 Task: Use a while loop to print the even numbers from 2 to 20.
Action: Mouse moved to (136, 138)
Screenshot: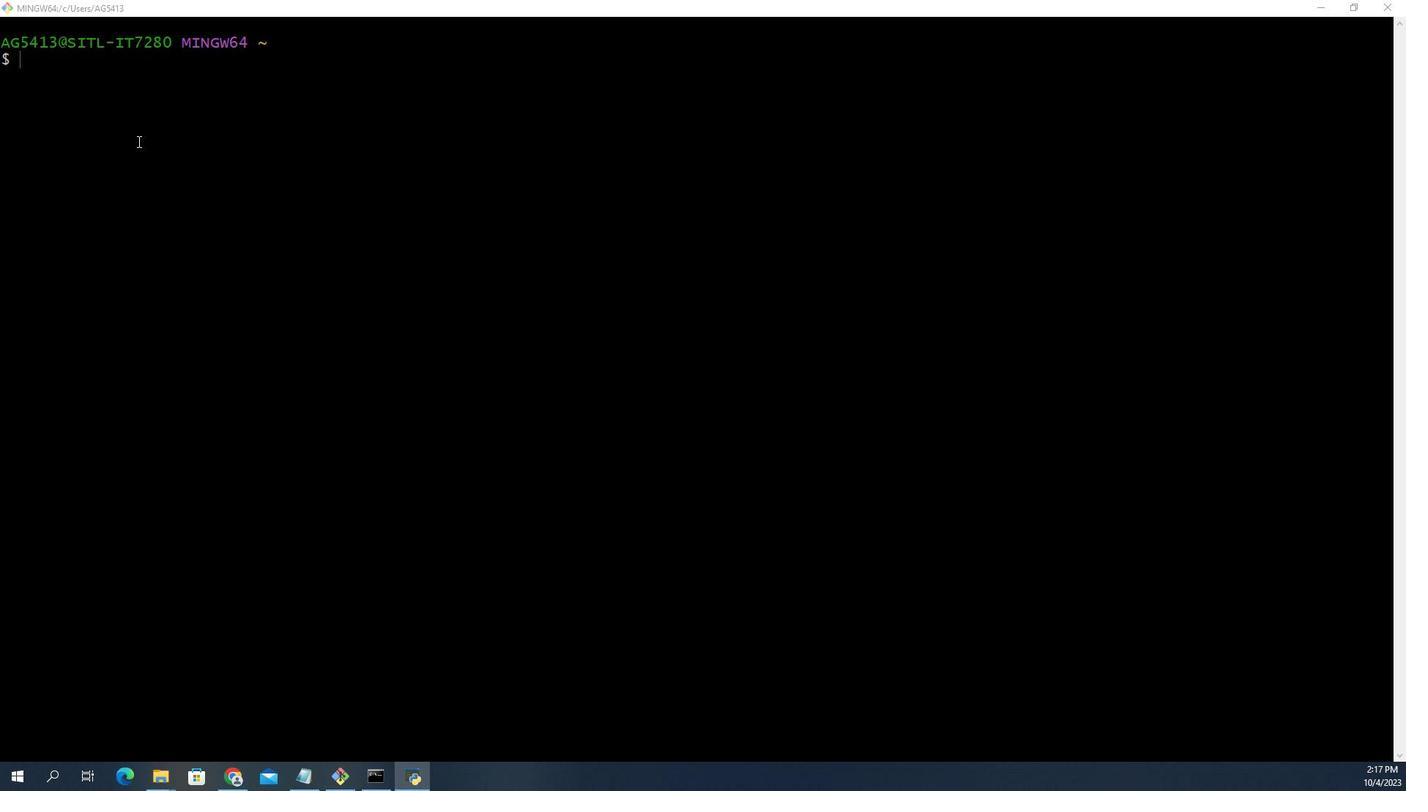 
Action: Key pressed touch<Key.space>
Screenshot: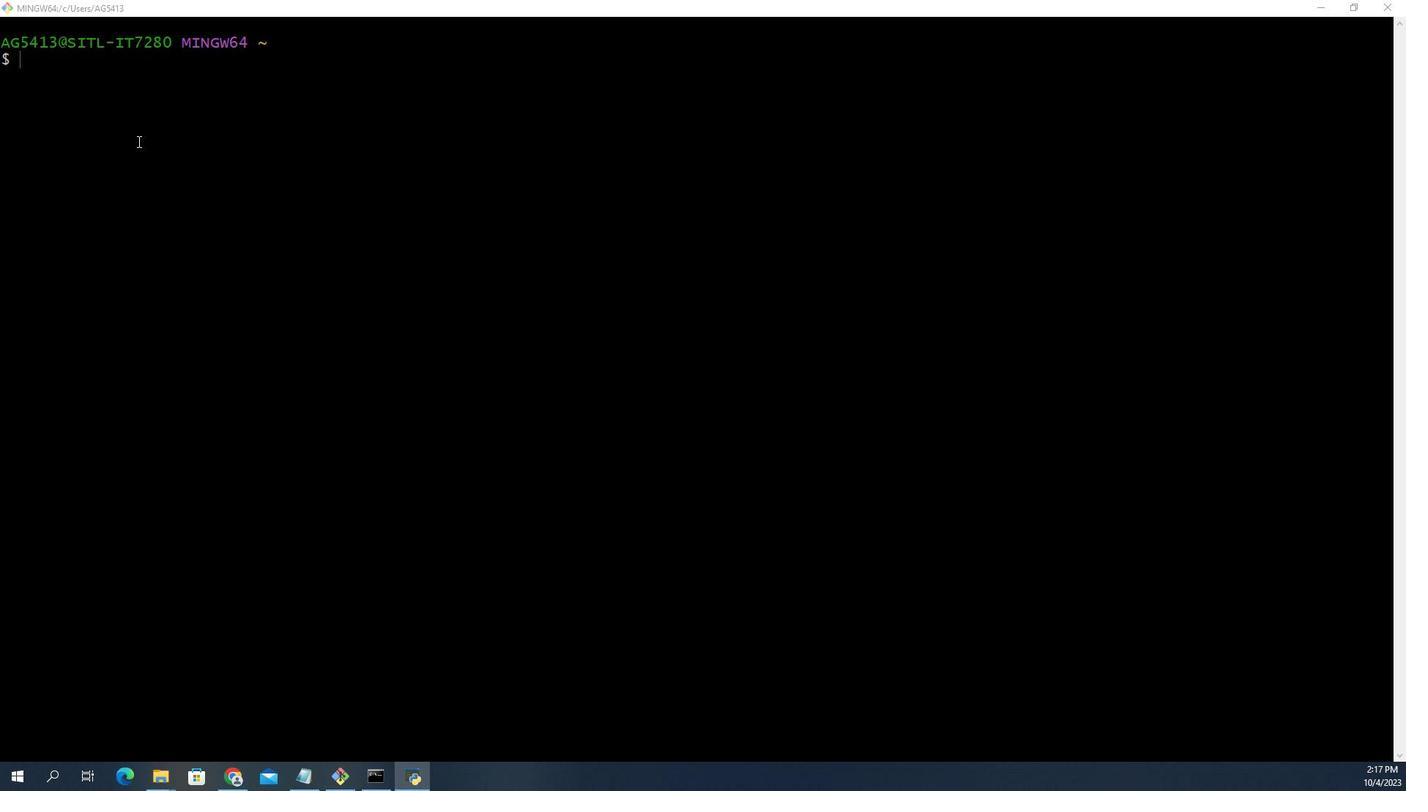 
Action: Mouse pressed left at (136, 138)
Screenshot: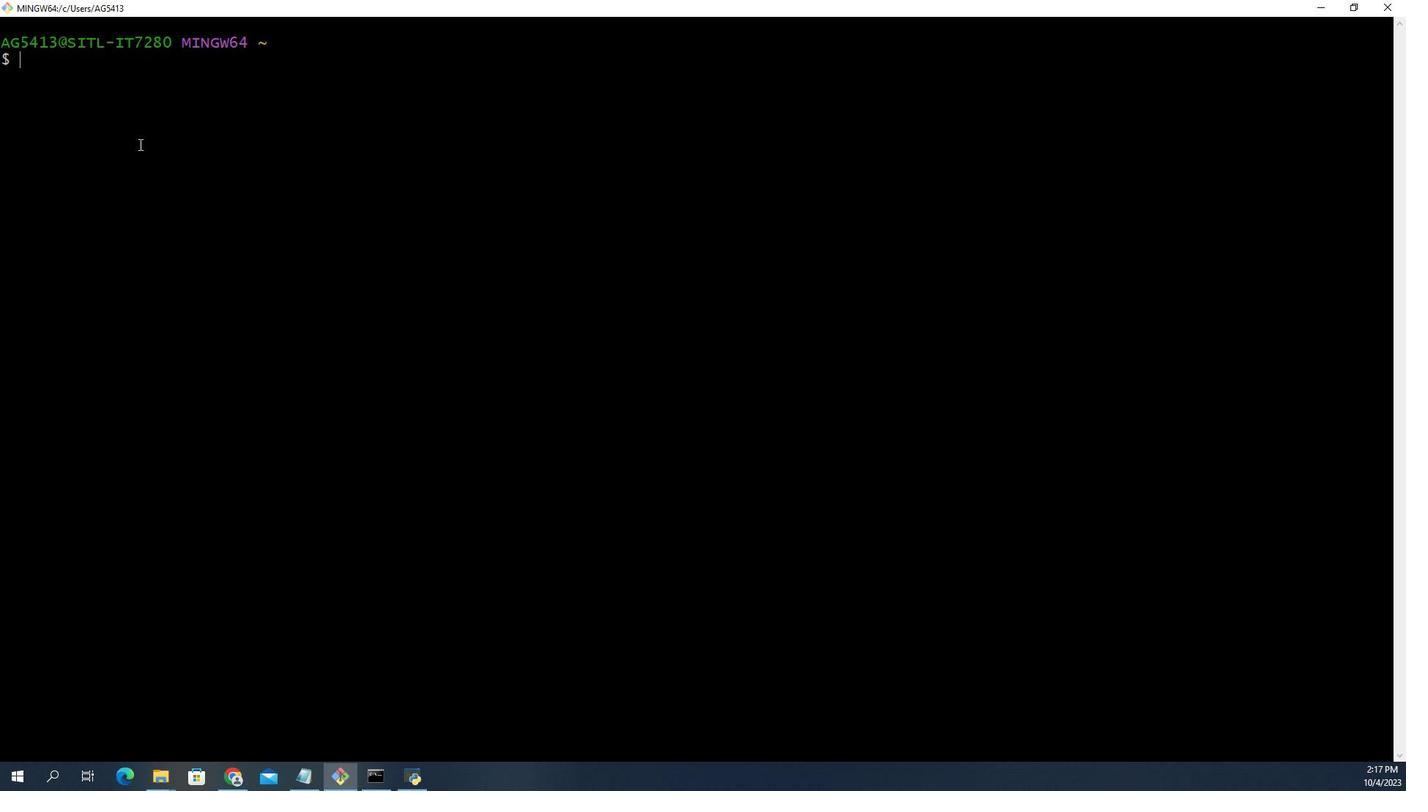 
Action: Mouse moved to (136, 137)
Screenshot: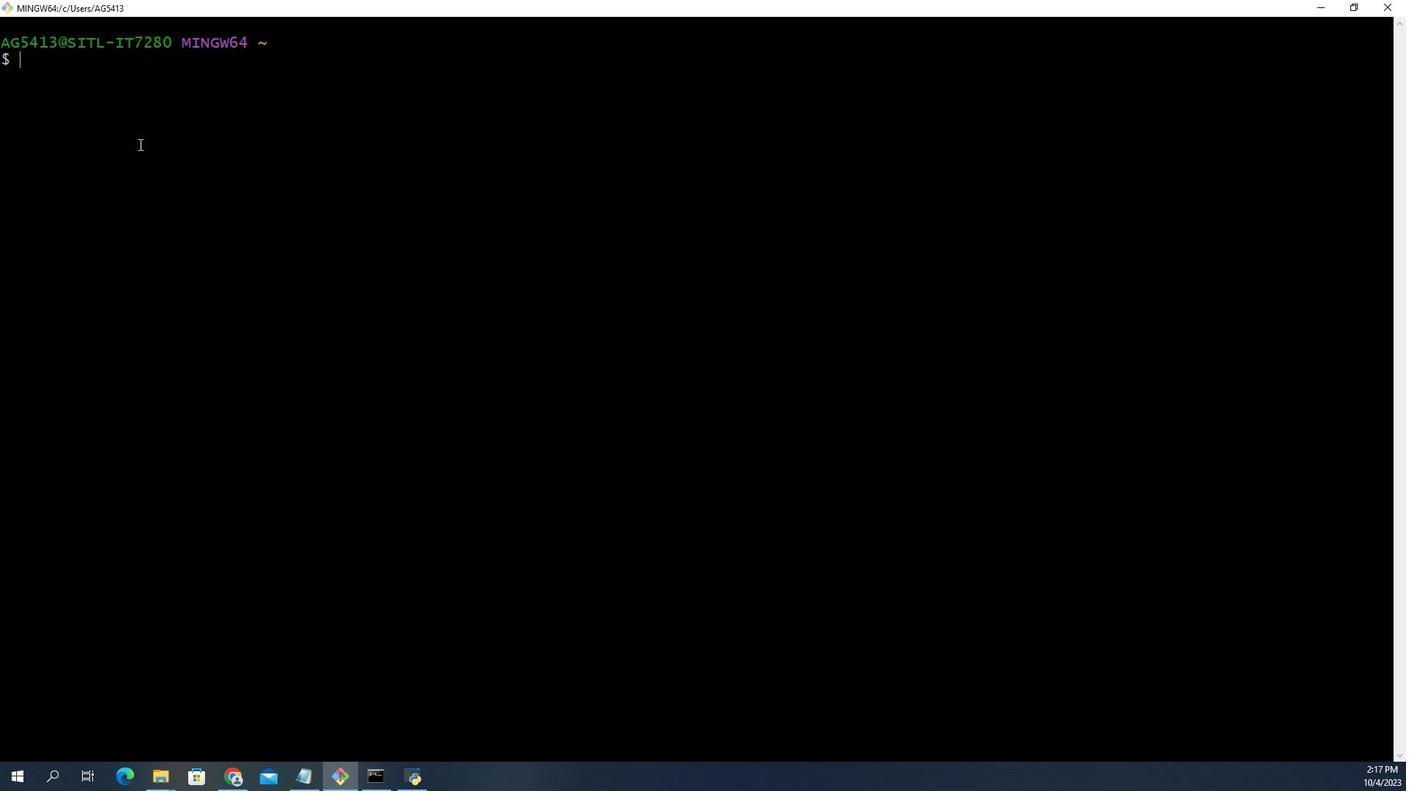 
Action: Key pressed touch<Key.space>t<Key.backspace>a<Key.space>\<Key.backspace><Key.backspace><Key.backspace><Key.shift>Atask.sh<Key.enter>ba<Key.backspace><Key.backspace>c<Key.backspace>vim<Key.space><Key.shift>Atash<Key.backspace>k.sh<Key.enter>
Screenshot: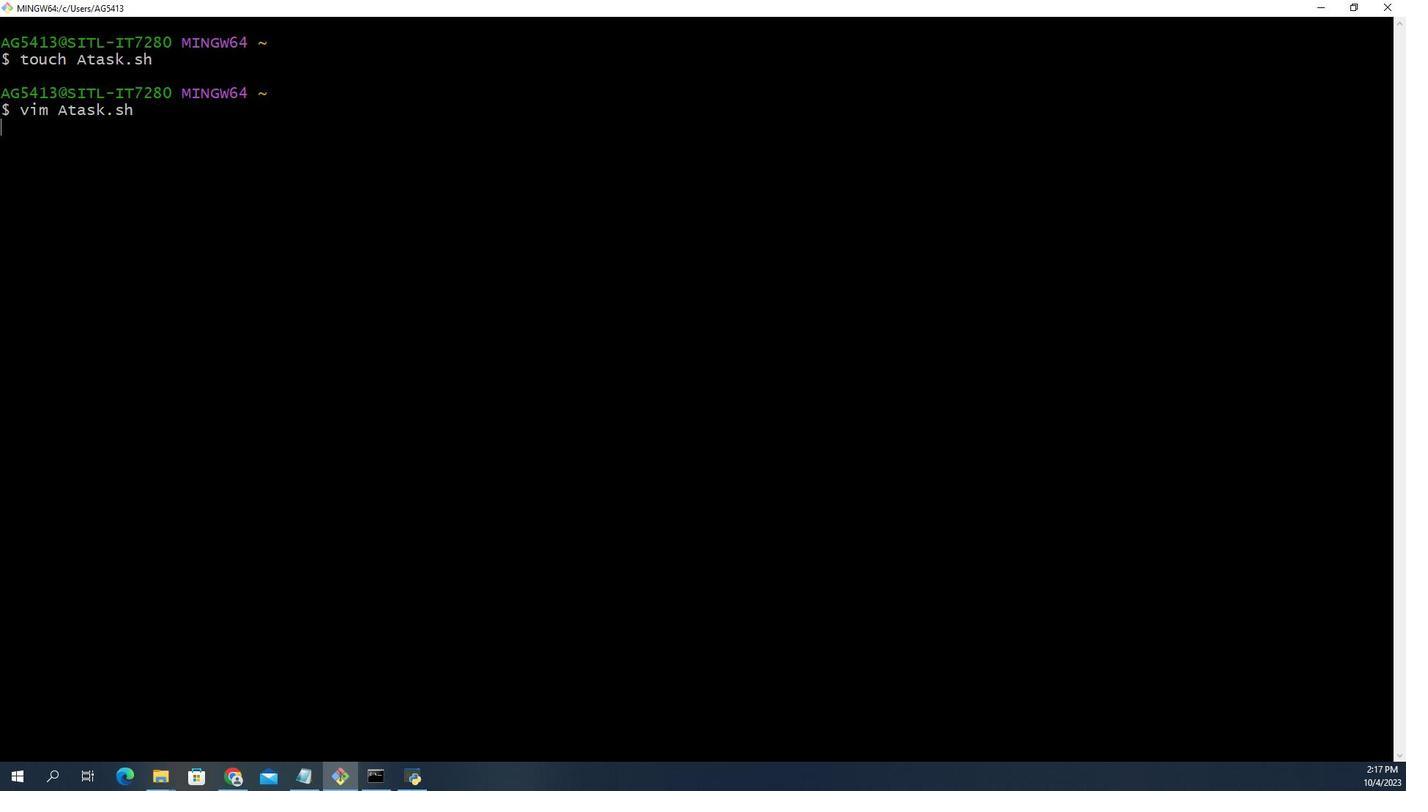 
Action: Mouse moved to (83, 42)
Screenshot: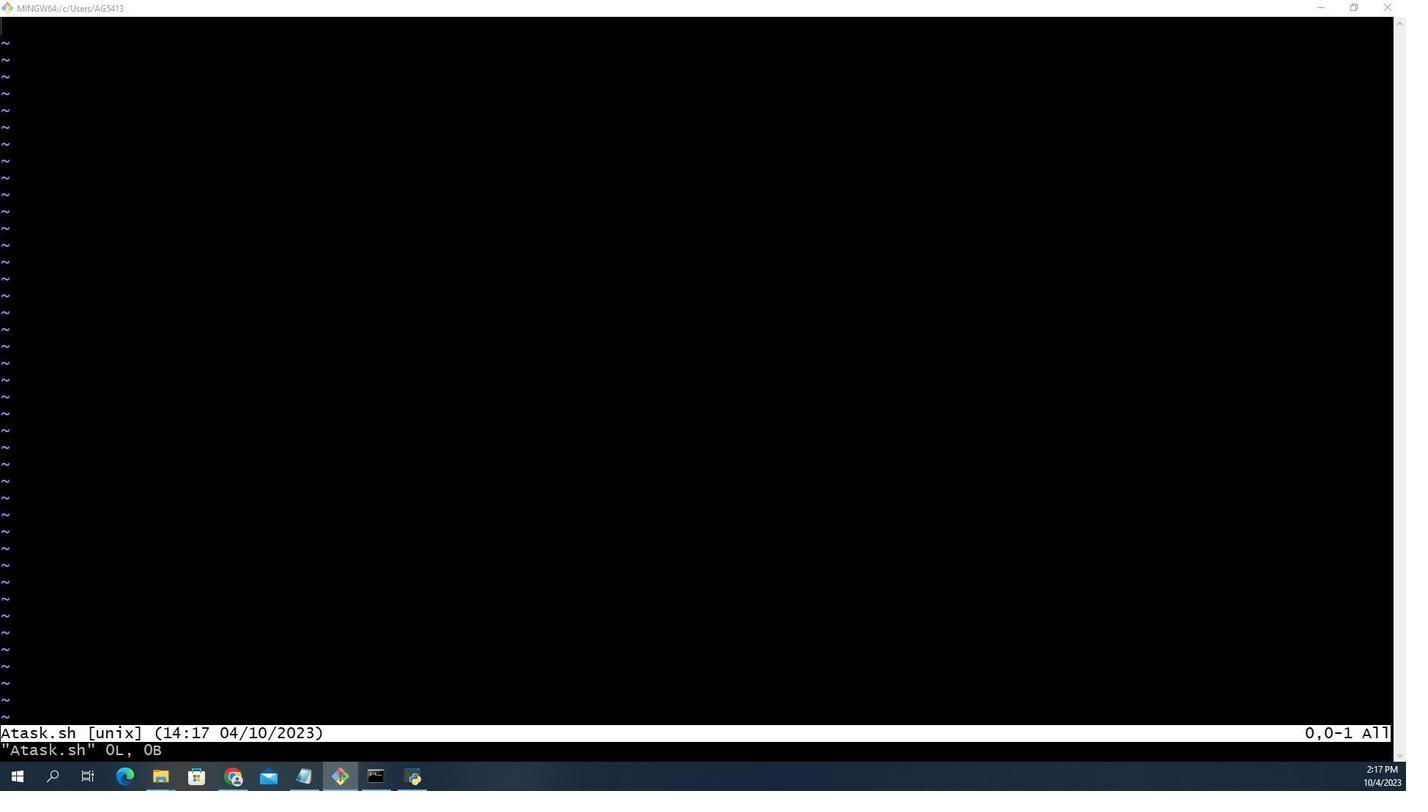 
Action: Mouse pressed left at (83, 42)
Screenshot: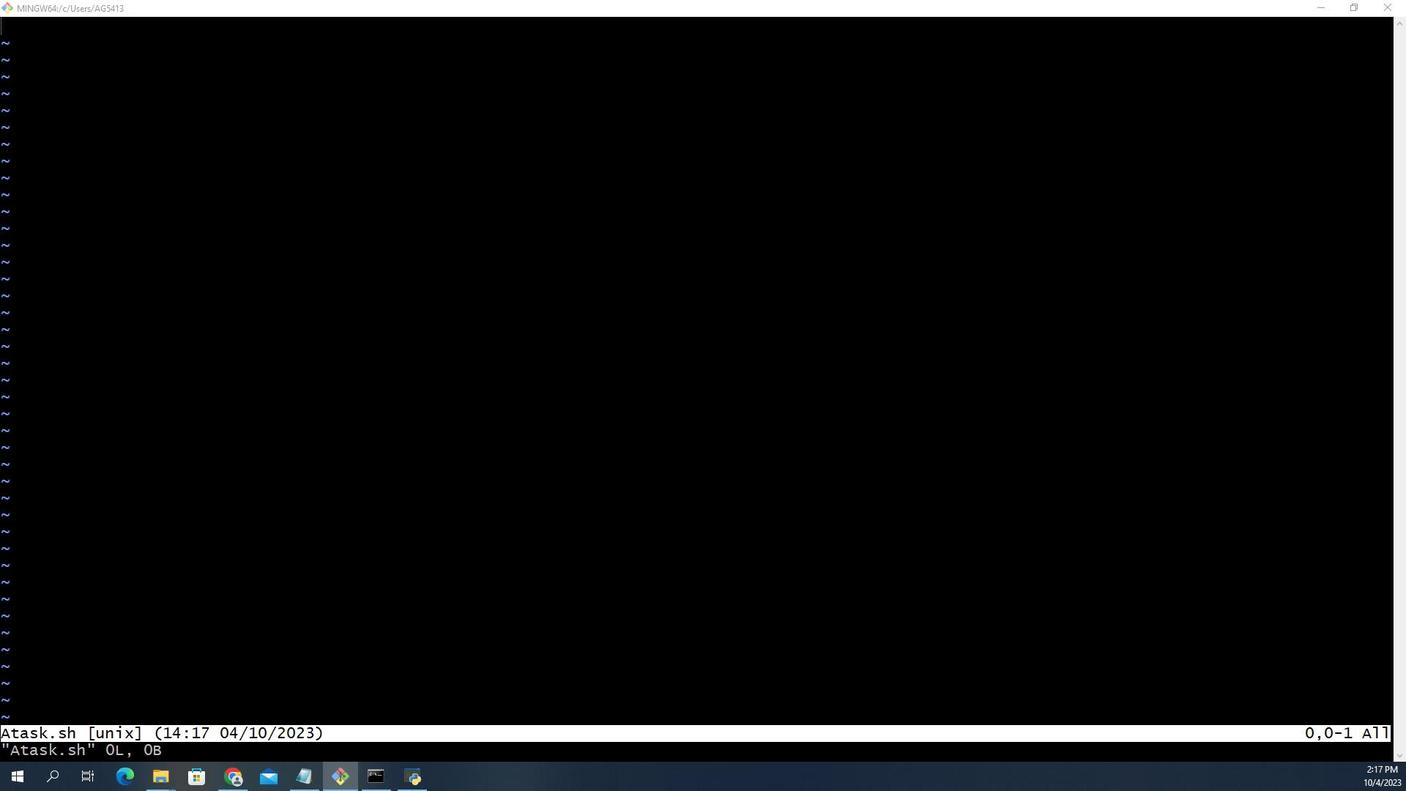 
Action: Mouse moved to (133, 169)
Screenshot: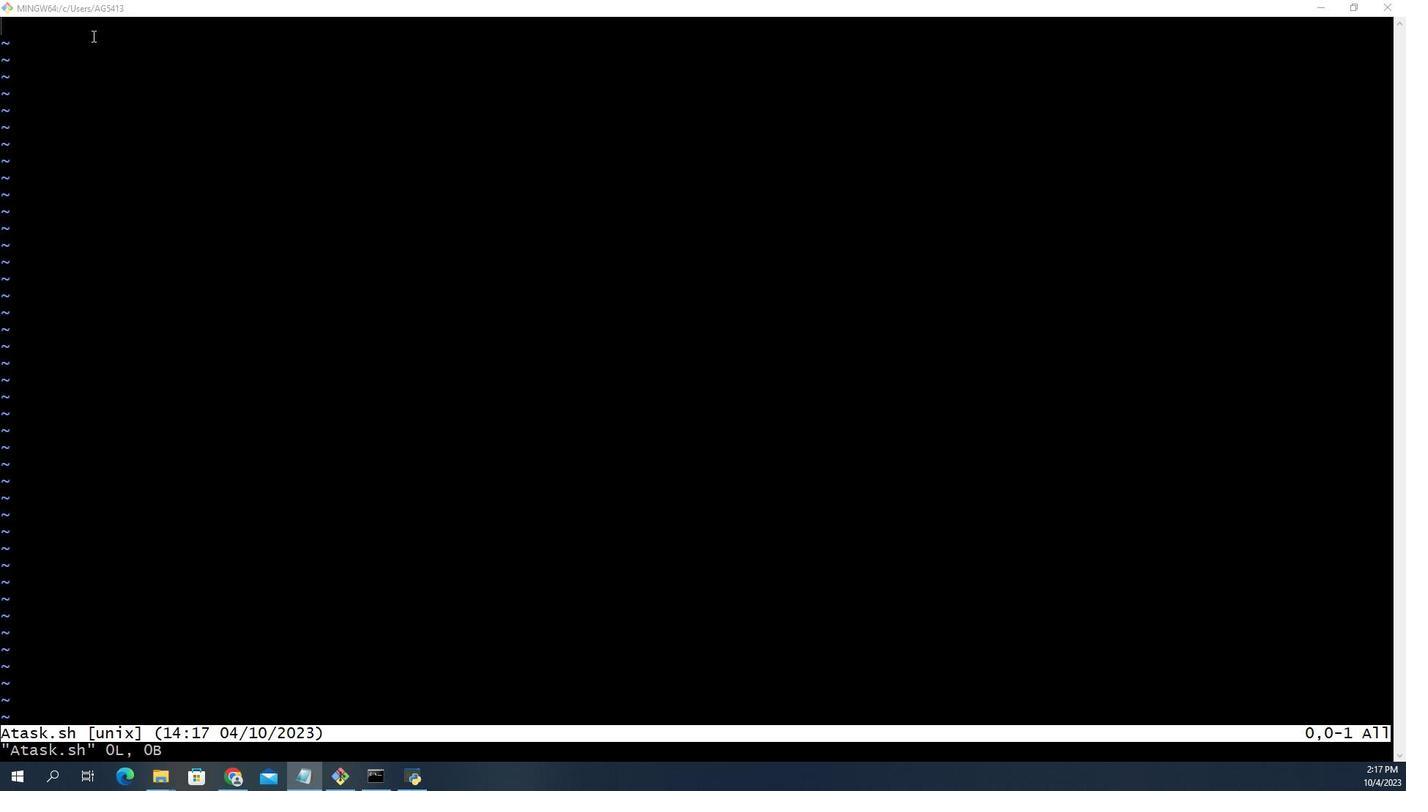 
Action: Key pressed <Key.shift><Key.shift><Key.shift><Key.shift><Key.shift>#
Screenshot: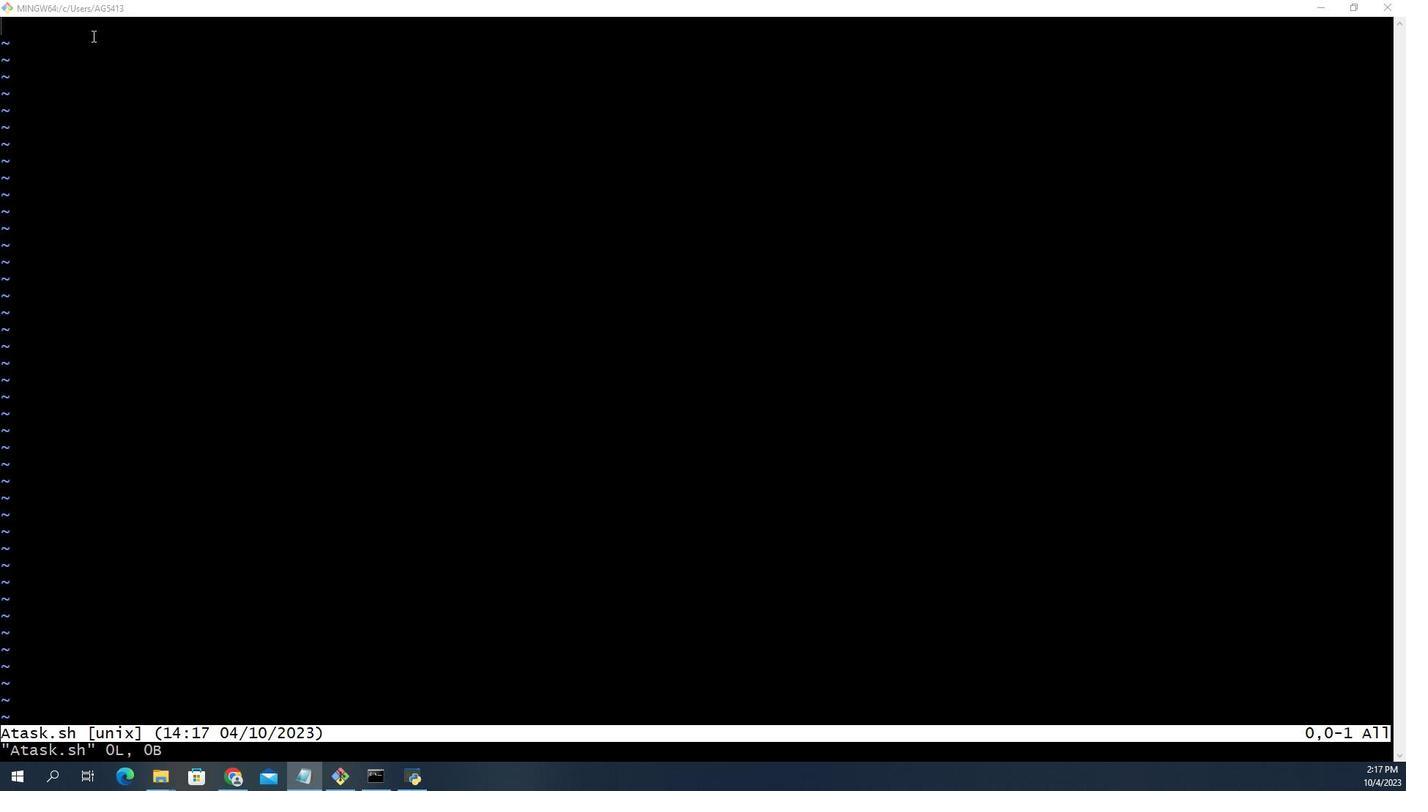 
Action: Mouse pressed left at (133, 169)
Screenshot: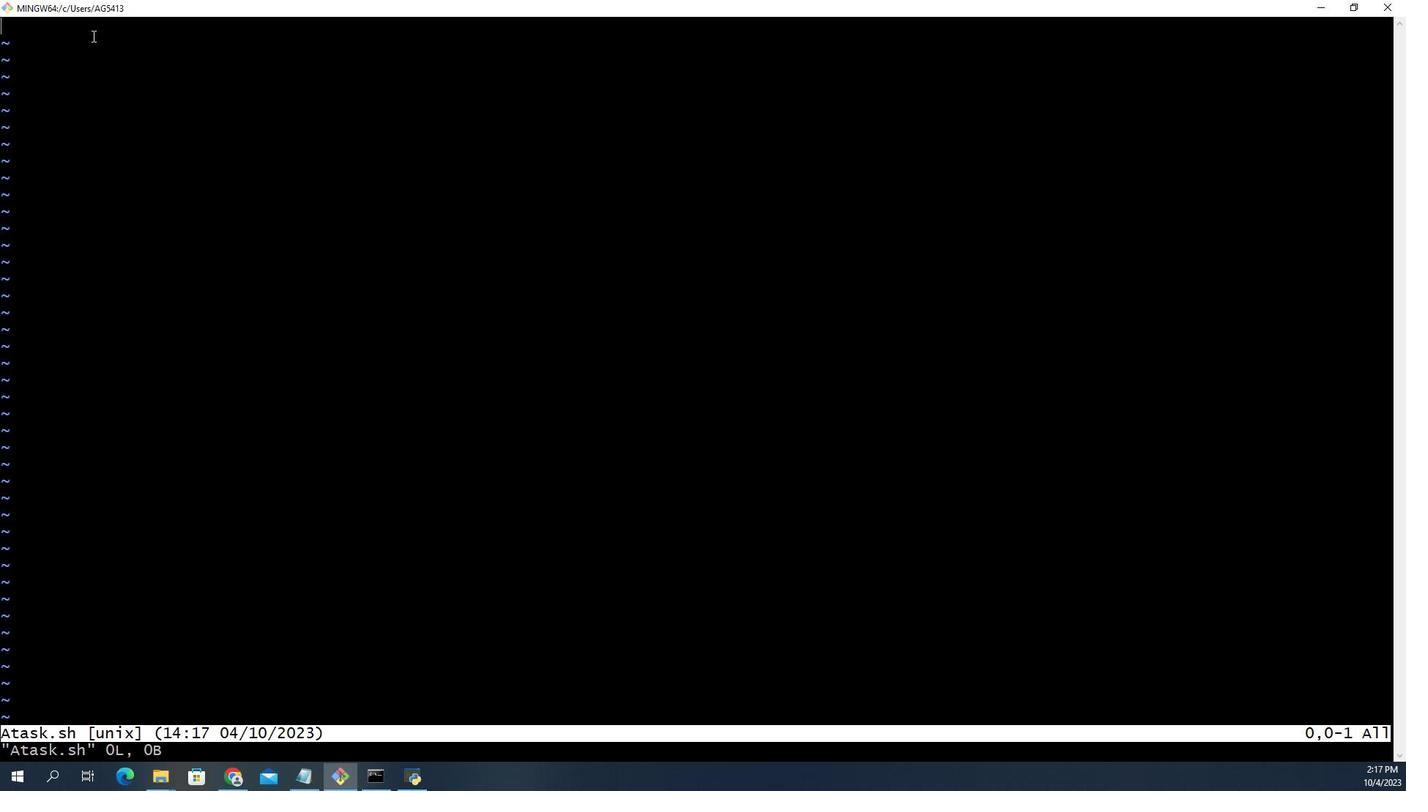 
Action: Key pressed <Key.shift><Key.shift><Key.shift><Key.shift><Key.shift><Key.shift><Key.shift><Key.shift><Key.shift><Key.shift>#<Key.shift><Key.shift><Key.shift><Key.shift><Key.shift><Key.shift><Key.shift>I<Key.shift><Key.shift><Key.shift><Key.shift>#5<Key.backspace><Key.shift><Key.shift><Key.shift><Key.shift>!/bin/bash<Key.enter><Key.enter><Key.backspace><Key.backspace><Key.backspace><Key.enter>number=2<Key.enter><Key.enter>while<Key.space>[<Key.space><Key.shift><Key.shift><Key.shift><Key.shift><Key.shift><Key.shift><Key.shift><Key.shift>$number<Key.space>-le<Key.space>20<Key.space>];<Key.space>do<Key.enter>echo<Key.space><Key.shift><Key.shift><Key.shift><Key.shift><Key.shift><Key.shift><Key.shift><Key.shift><Key.shift><Key.shift><Key.shift><Key.shift><Key.shift><Key.shift><Key.shift><Key.shift><Key.shift><Key.shift><Key.shift><Key.shift><Key.shift><Key.shift><Key.shift><Key.shift><Key.shift><Key.shift><Key.shift><Key.shift><Key.shift><Key.shift><Key.shift><Key.shift><Key.shift><Key.shift>$number<Key.enter>number=<Key.shift><Key.shift><Key.shift><Key.shift><Key.shift><Key.shift><Key.shift><Key.shift><Key.shift><Key.shift><Key.shift><Key.shift><Key.shift><Key.shift><Key.shift><Key.shift><Key.shift><Key.shift>$<Key.shift_r><Key.shift_r><Key.shift_r><Key.shift_r><Key.shift_r><Key.shift_r><Key.shift_r><Key.shift_r><Key.shift_r><Key.shift_r><Key.shift_r><Key.shift_r><Key.shift_r><Key.shift_r><Key.shift_r><Key.shift_r><Key.shift_r><Key.shift_r><Key.shift_r>((number<Key.space><Key.shift_r>+<Key.space>2<Key.shift_r><Key.shift_r><Key.shift_r><Key.shift_r><Key.shift_r><Key.shift_r><Key.shift_r><Key.shift_r><Key.shift_r><Key.shift_r><Key.shift_r><Key.shift_r><Key.shift_r><Key.shift_r><Key.shift_r><Key.shift_r><Key.shift_r><Key.shift_r><Key.shift_r><Key.shift_r><Key.shift_r><Key.shift_r><Key.shift_r><Key.shift_r><Key.shift_r><Key.shift_r><Key.shift_r><Key.shift_r><Key.shift_r><Key.shift_r><Key.shift_r><Key.shift_r><Key.shift_r><Key.shift_r>))<Key.enter>done<Key.enter><Key.shift><Key.shift><Key.shift><Key.shift><Key.shift><Key.shift>#<Key.esc><Key.shift><Key.shift><Key.shift>:wq<Key.enter>chmod<Key.space><Key.shift_r><Key.shift_r><Key.shift_r><Key.shift_r><Key.shift_r><Key.shift_r><Key.shift_r><Key.shift_r><Key.shift_r><Key.shift_r><Key.shift_r><Key.shift_r><Key.shift_r><Key.shift_r><Key.shift_r>+x<Key.space><Key.shift>Atask.sh<Key.enter>./<Key.shift>Atask.sh<Key.enter>
Screenshot: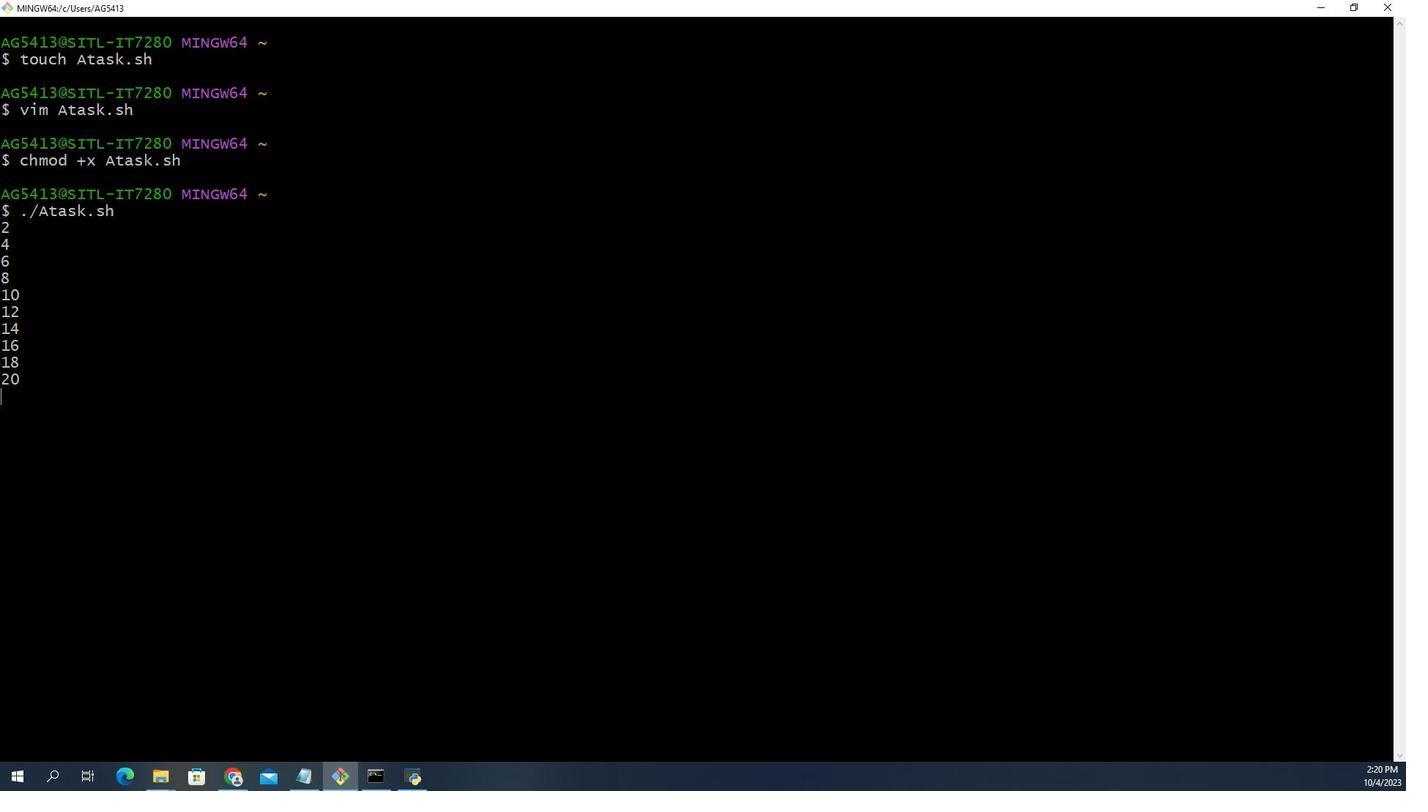 
Action: Mouse moved to (92, 38)
Screenshot: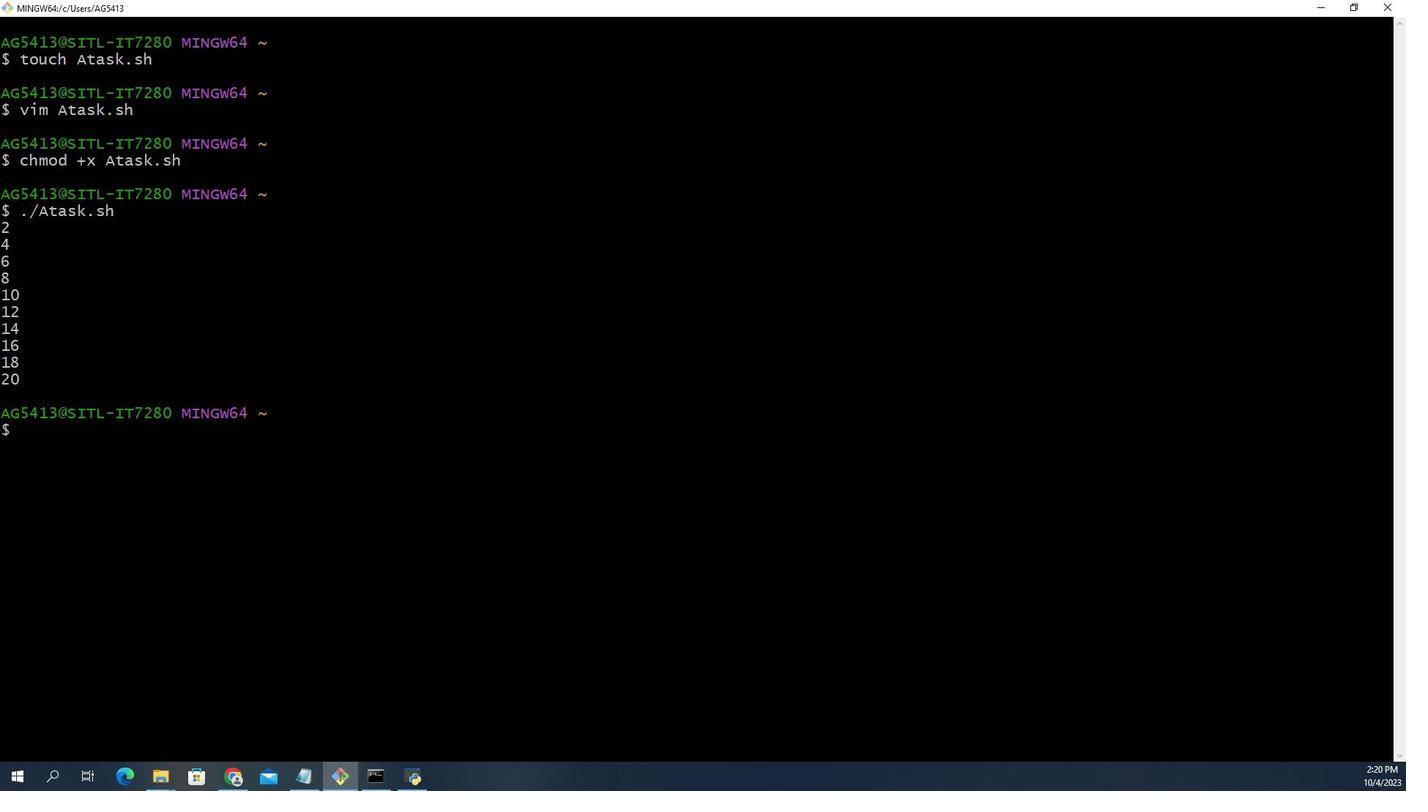 
Action: Mouse pressed left at (92, 38)
Screenshot: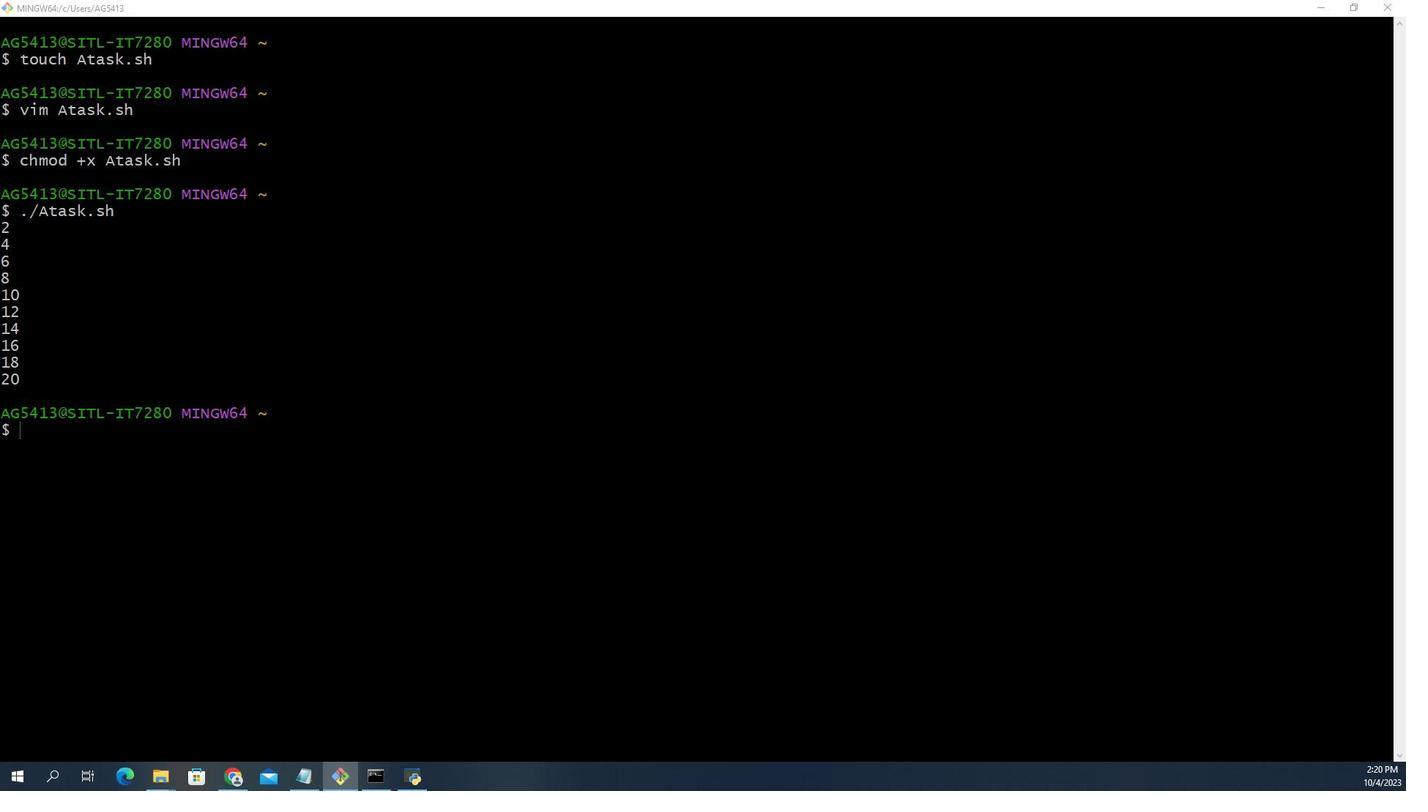
